 Task: Refresh the list of recycle bin items
Action: Mouse moved to (347, 188)
Screenshot: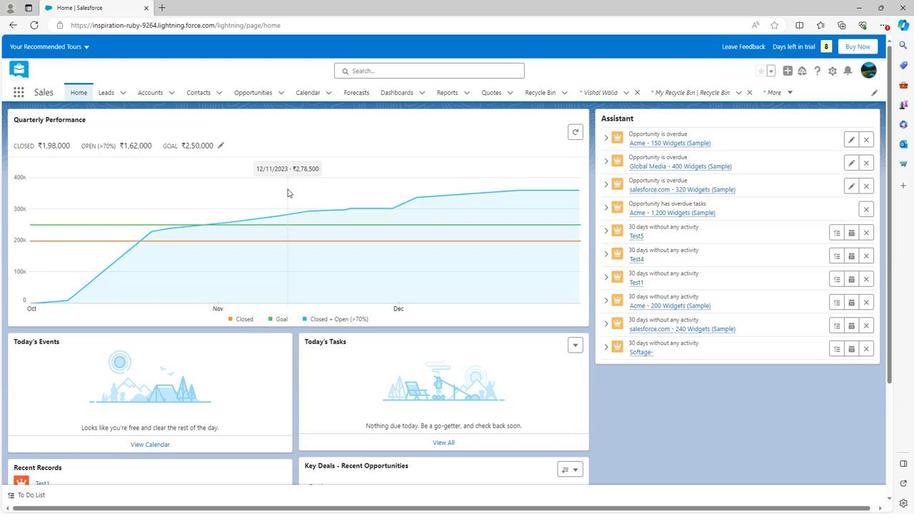 
Action: Mouse scrolled (347, 187) with delta (0, 0)
Screenshot: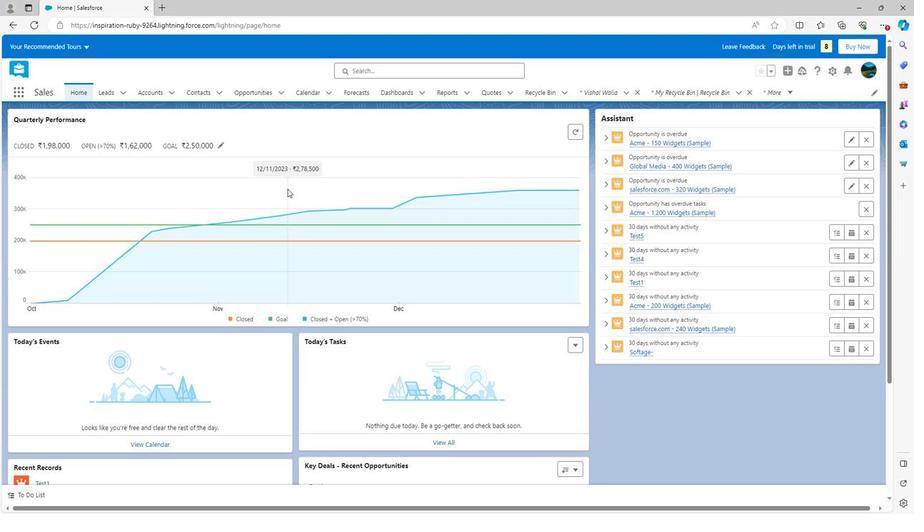 
Action: Mouse moved to (348, 188)
Screenshot: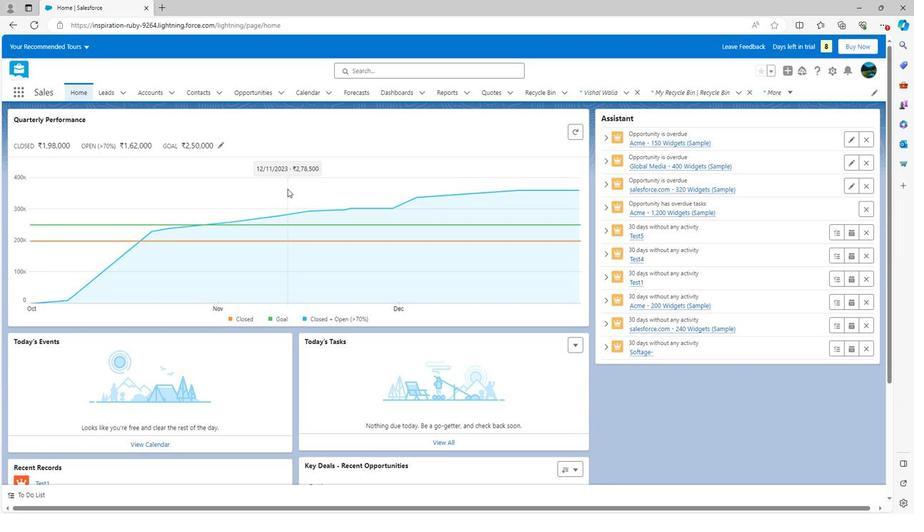 
Action: Mouse scrolled (348, 188) with delta (0, 0)
Screenshot: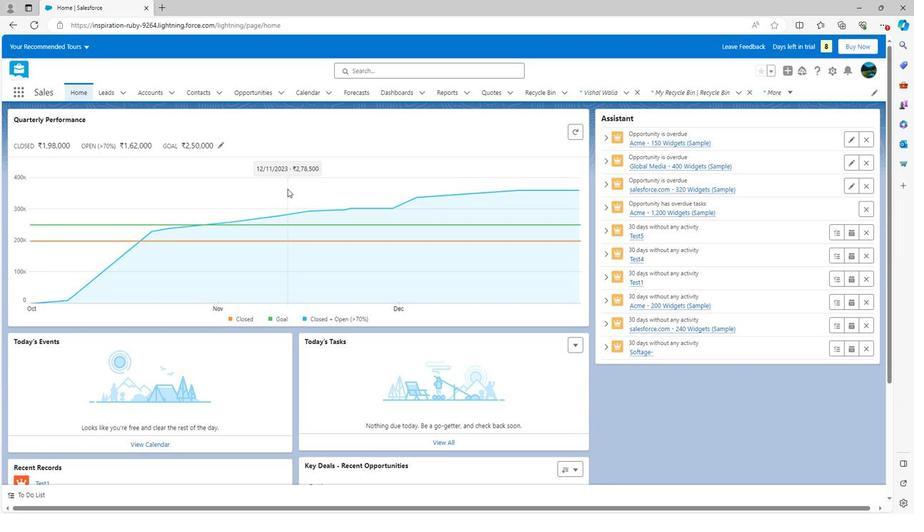 
Action: Mouse moved to (349, 189)
Screenshot: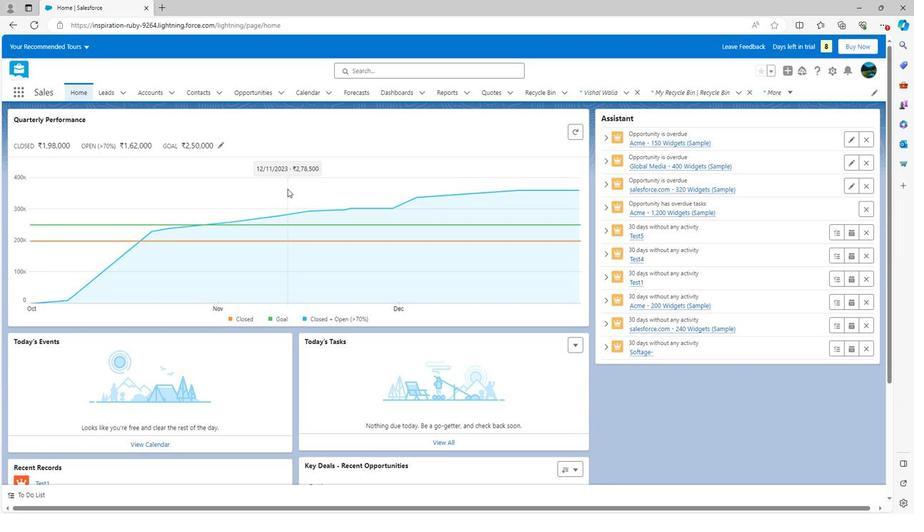 
Action: Mouse scrolled (349, 188) with delta (0, 0)
Screenshot: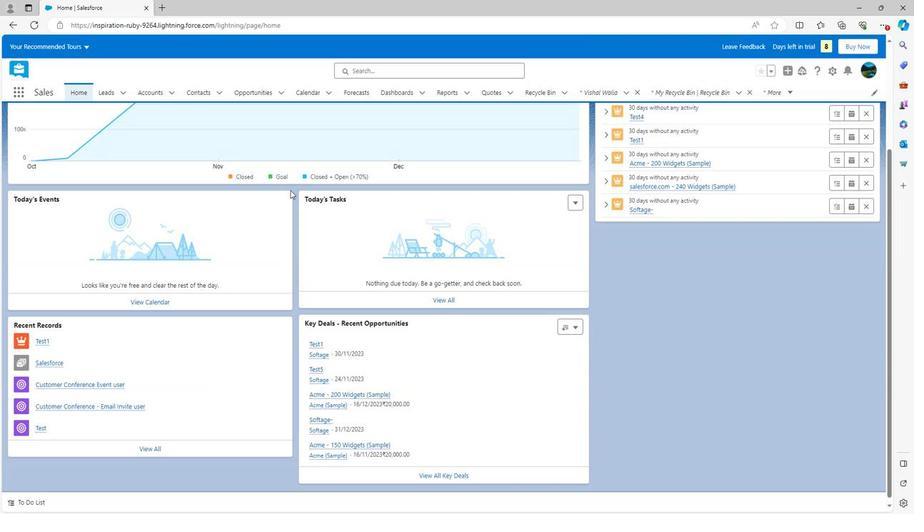
Action: Mouse scrolled (349, 190) with delta (0, 0)
Screenshot: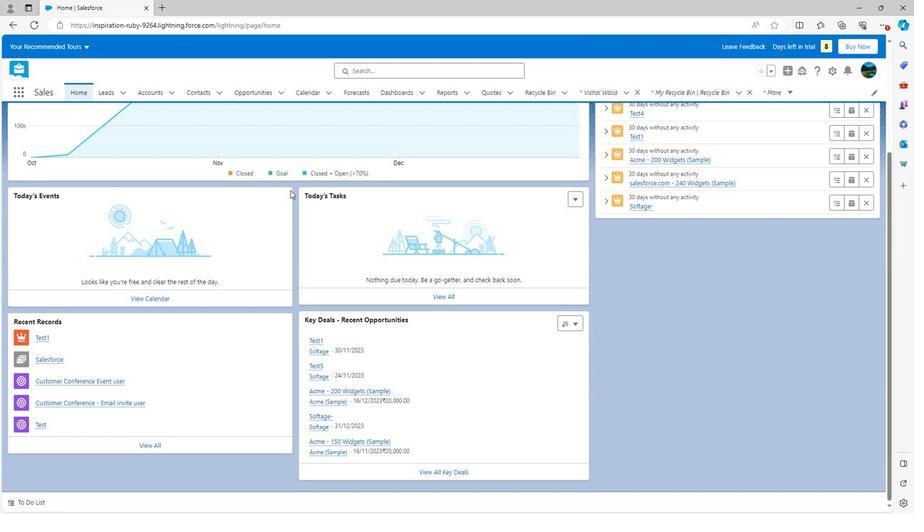 
Action: Mouse scrolled (349, 190) with delta (0, 0)
Screenshot: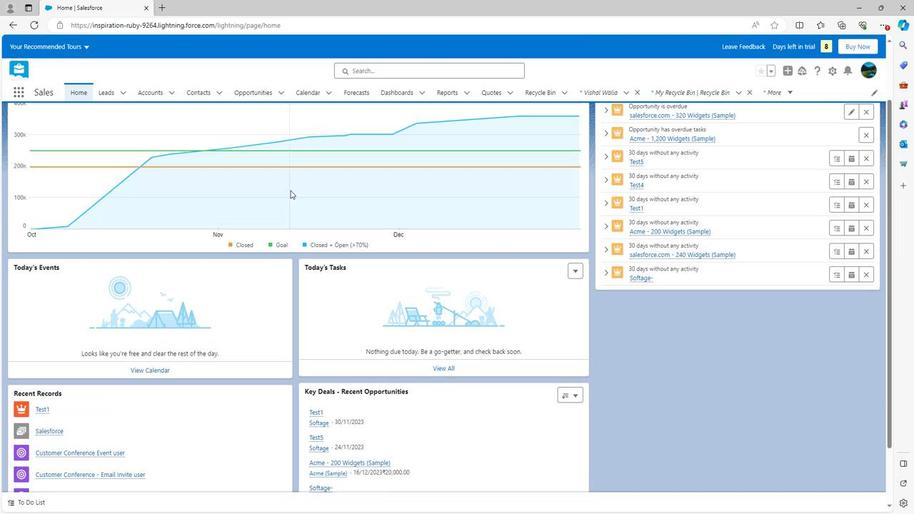 
Action: Mouse scrolled (349, 190) with delta (0, 0)
Screenshot: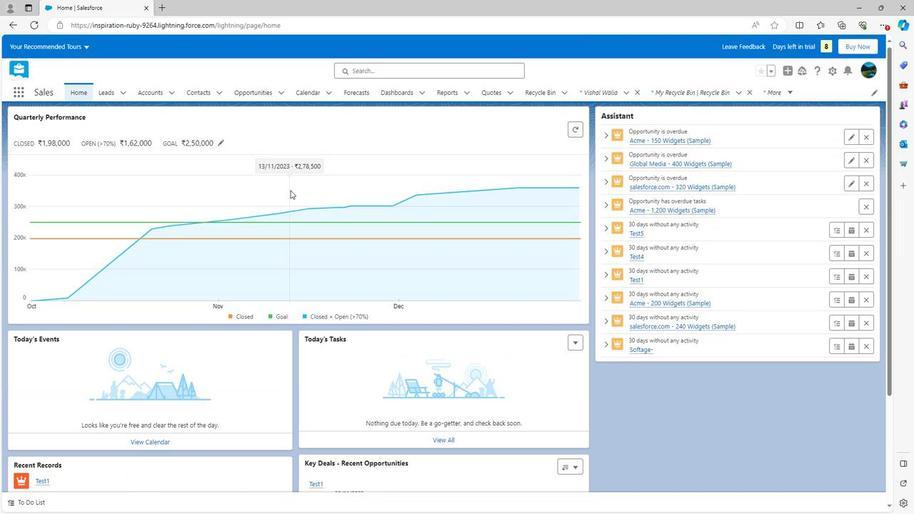 
Action: Mouse moved to (734, 90)
Screenshot: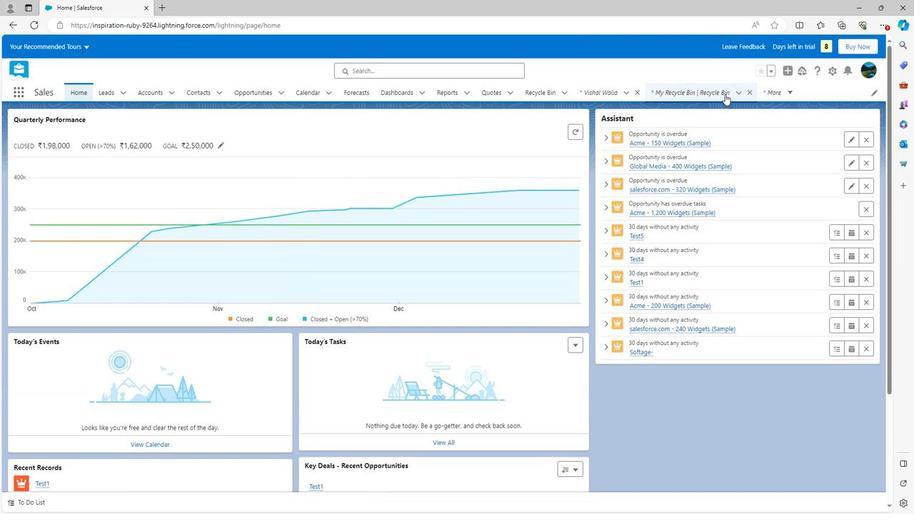 
Action: Mouse pressed left at (734, 90)
Screenshot: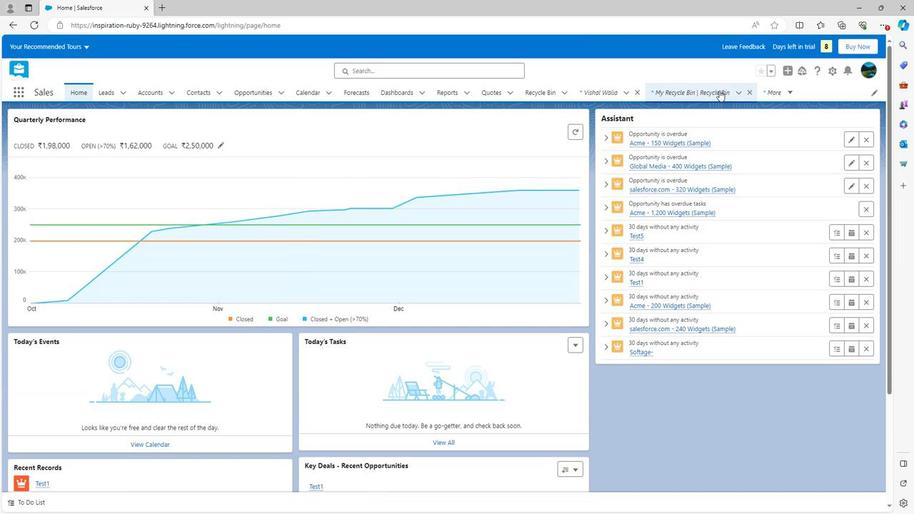 
Action: Mouse moved to (828, 140)
Screenshot: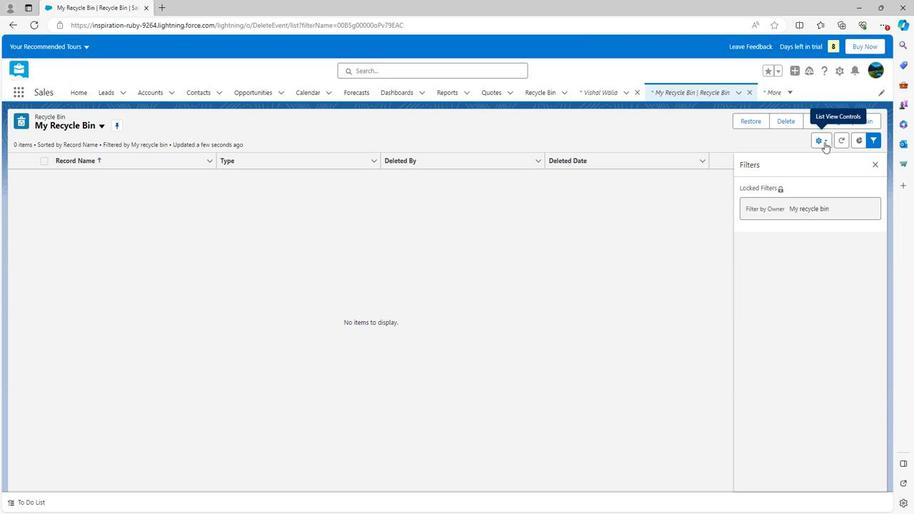 
Action: Mouse pressed left at (828, 140)
Screenshot: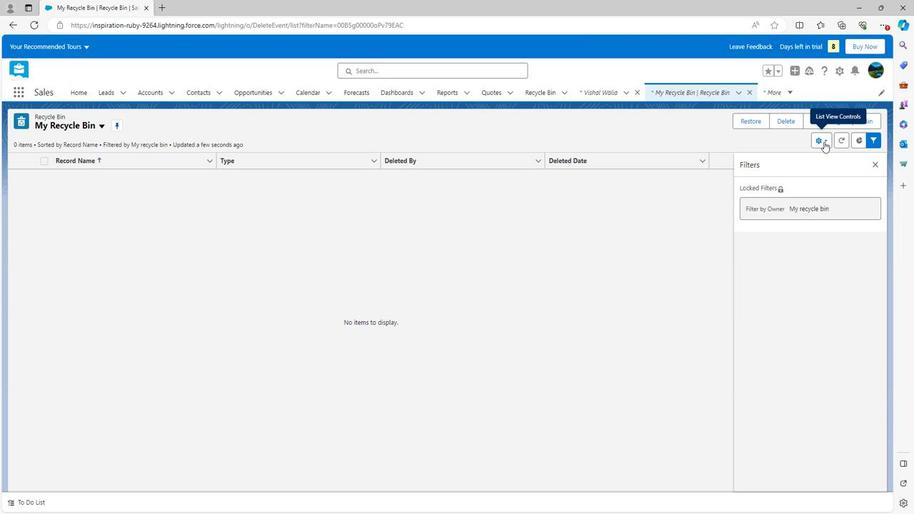 
Action: Mouse moved to (771, 140)
Screenshot: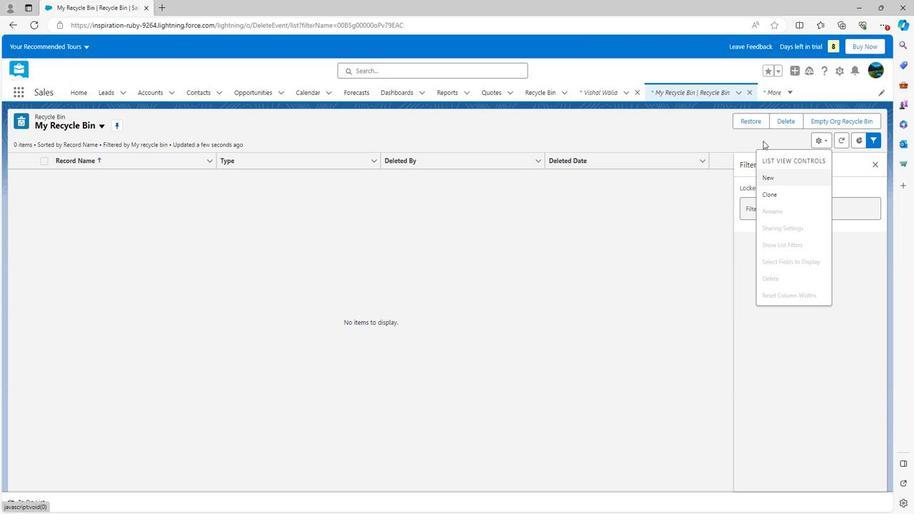 
Action: Mouse pressed left at (771, 140)
Screenshot: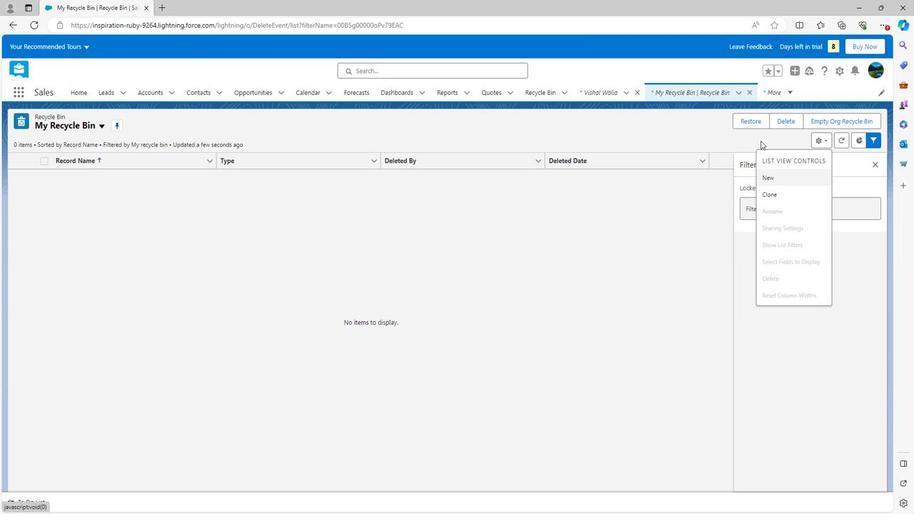 
Action: Mouse moved to (874, 162)
Screenshot: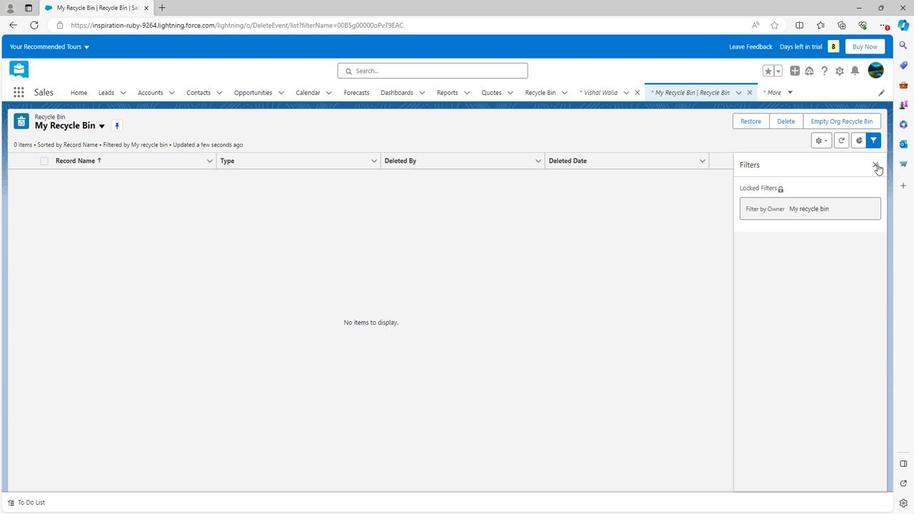
Action: Mouse pressed left at (874, 162)
Screenshot: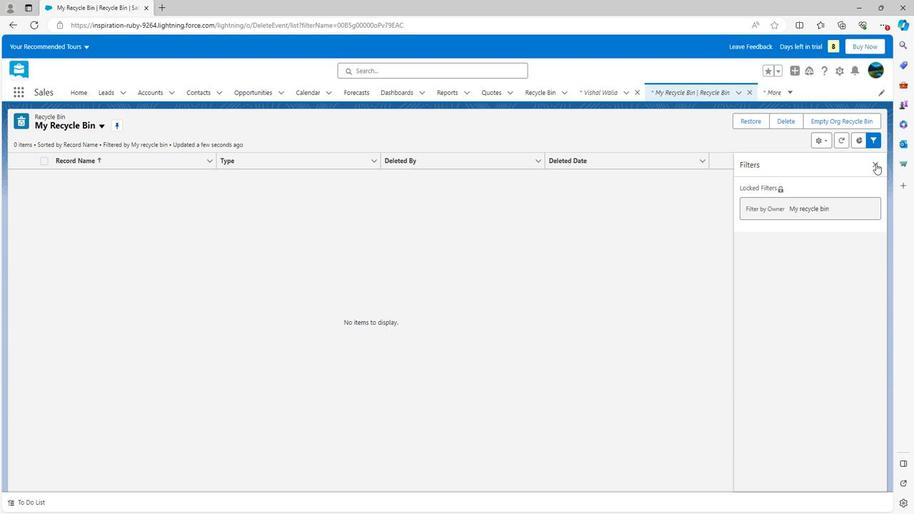 
Action: Mouse moved to (841, 140)
Screenshot: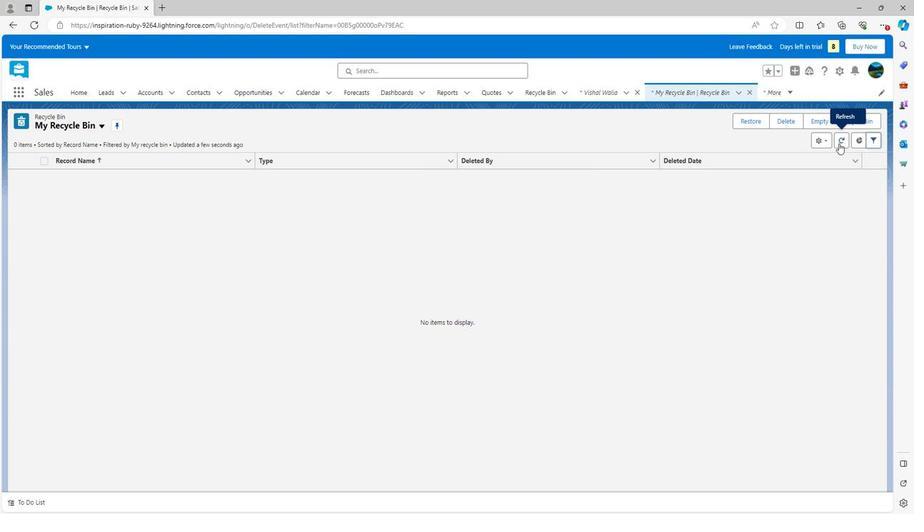 
Action: Mouse pressed left at (841, 140)
Screenshot: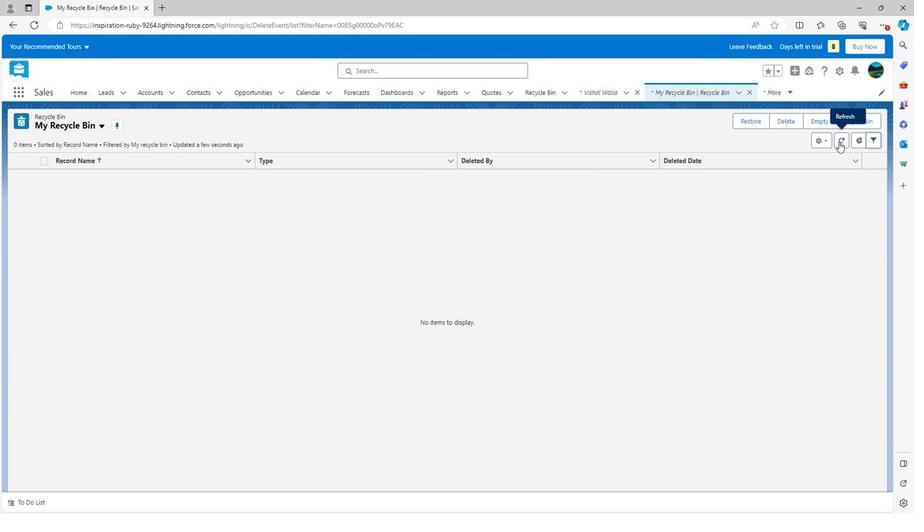 
Action: Mouse moved to (843, 139)
Screenshot: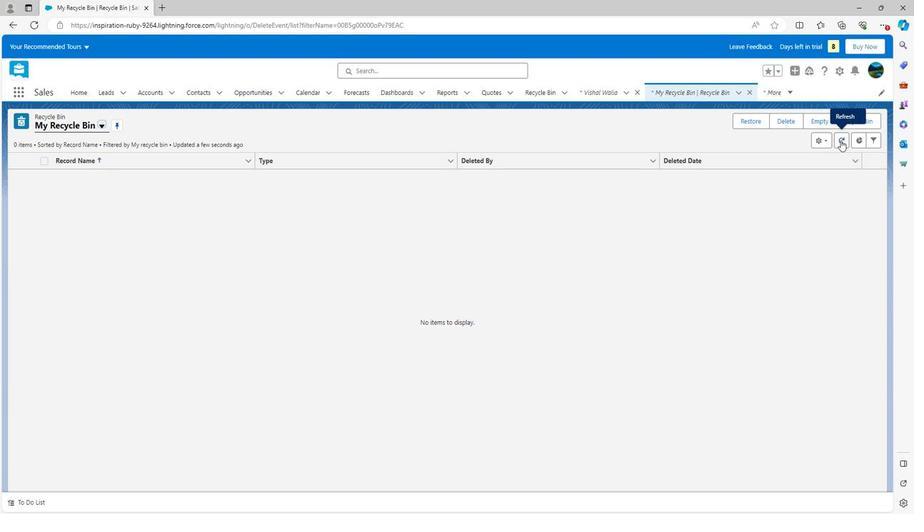 
Action: Mouse pressed left at (843, 139)
Screenshot: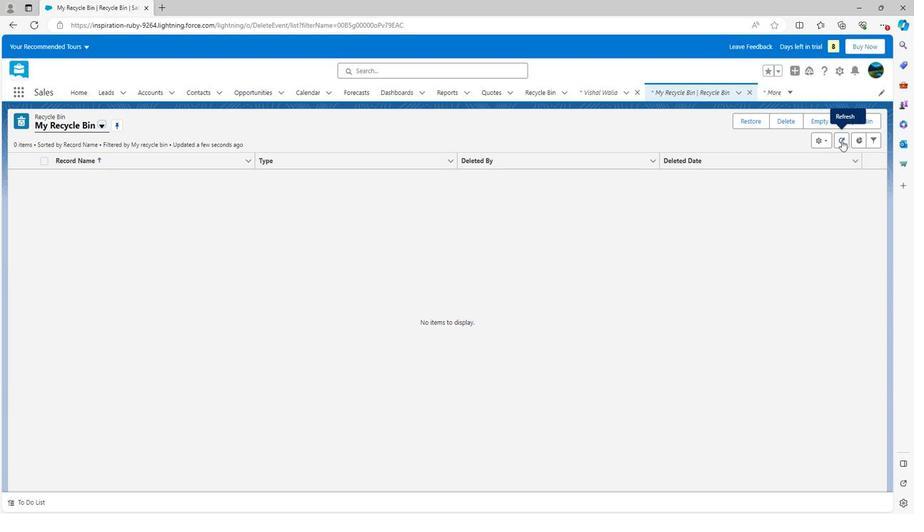 
Action: Mouse moved to (843, 140)
Screenshot: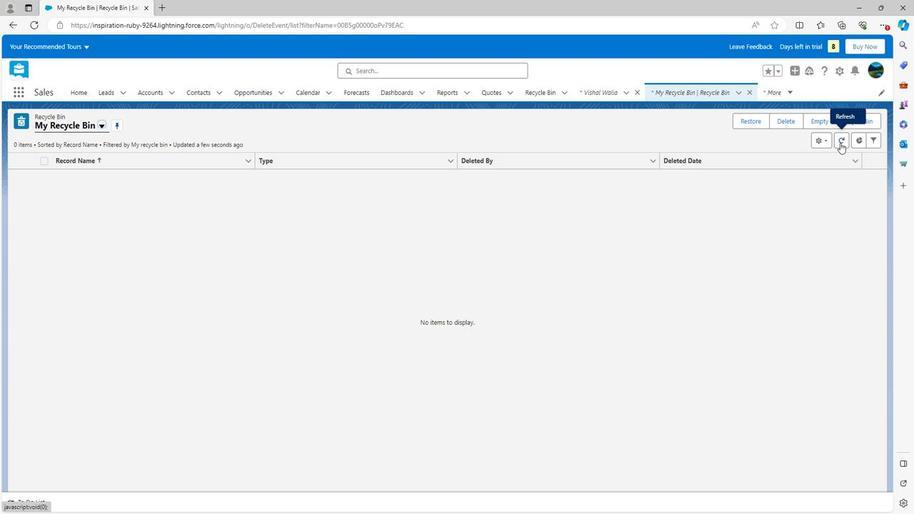 
Action: Mouse pressed left at (843, 140)
Screenshot: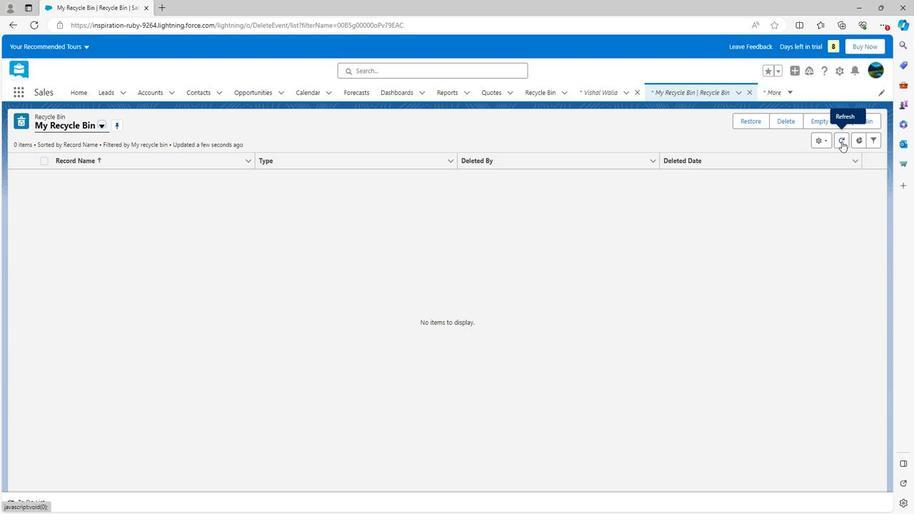 
Action: Mouse moved to (841, 140)
Screenshot: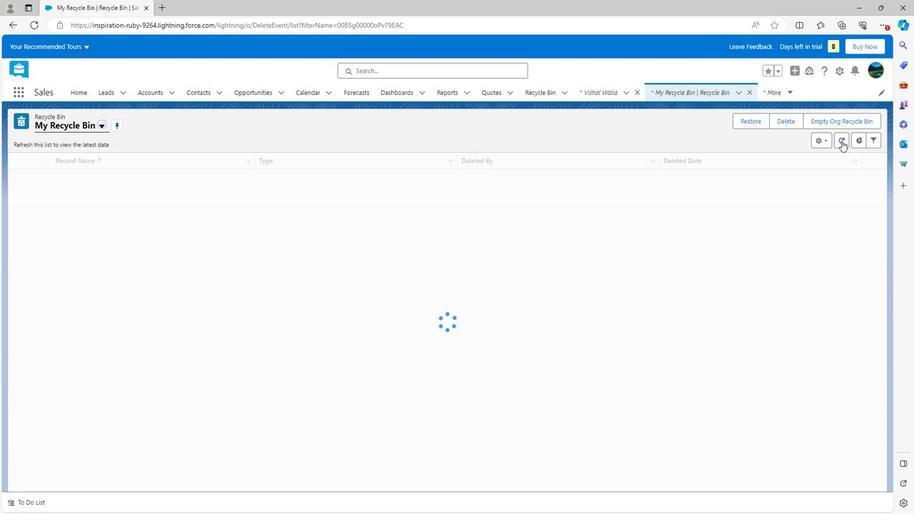 
